 Task: Create a sub task System Test and UAT for the task  Develop a new online voting system for elections in the project AgileEngine , assign it to team member softage.1@softage.net and update the status of the sub task to  Completed , set the priority of the sub task to High
Action: Mouse moved to (238, 326)
Screenshot: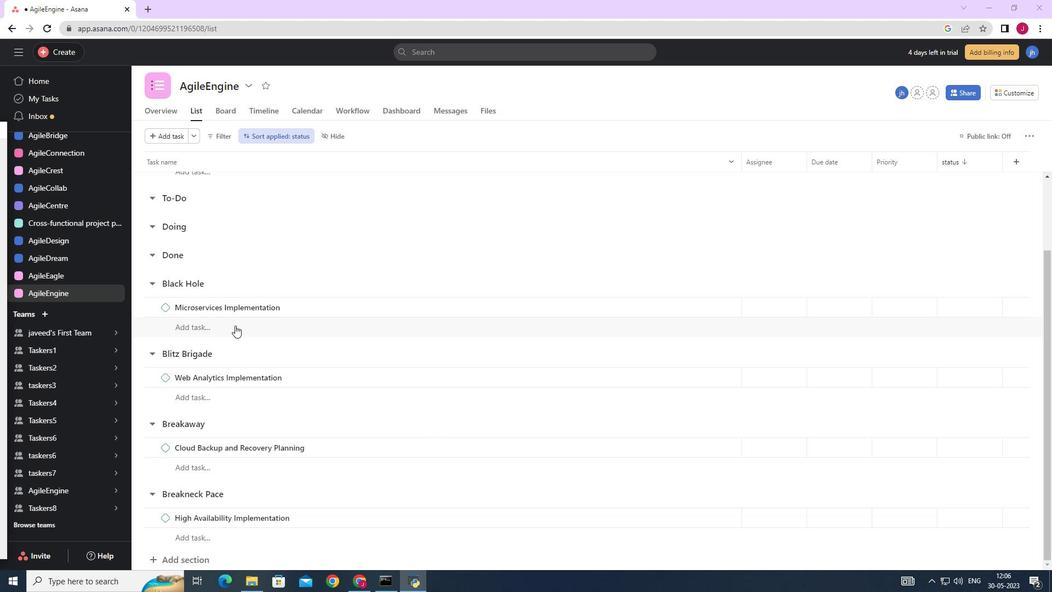 
Action: Mouse scrolled (238, 327) with delta (0, 0)
Screenshot: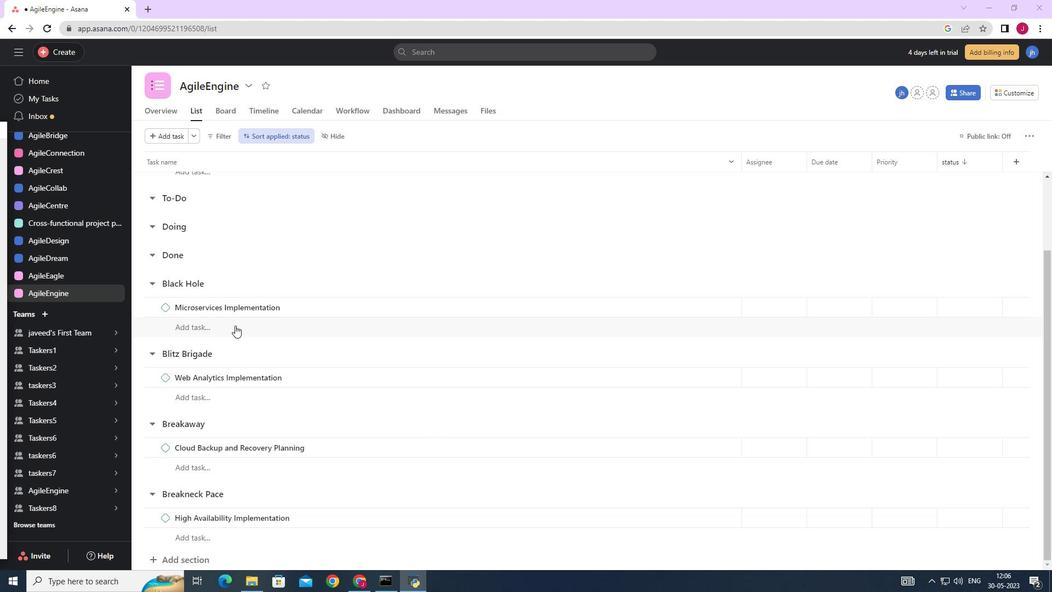 
Action: Mouse moved to (239, 326)
Screenshot: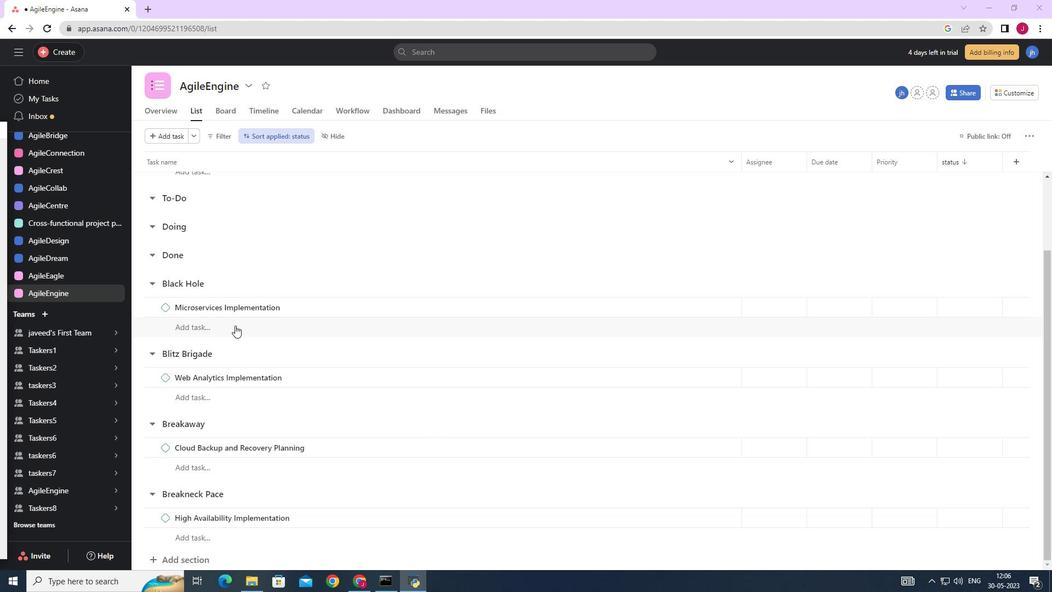 
Action: Mouse scrolled (239, 327) with delta (0, 0)
Screenshot: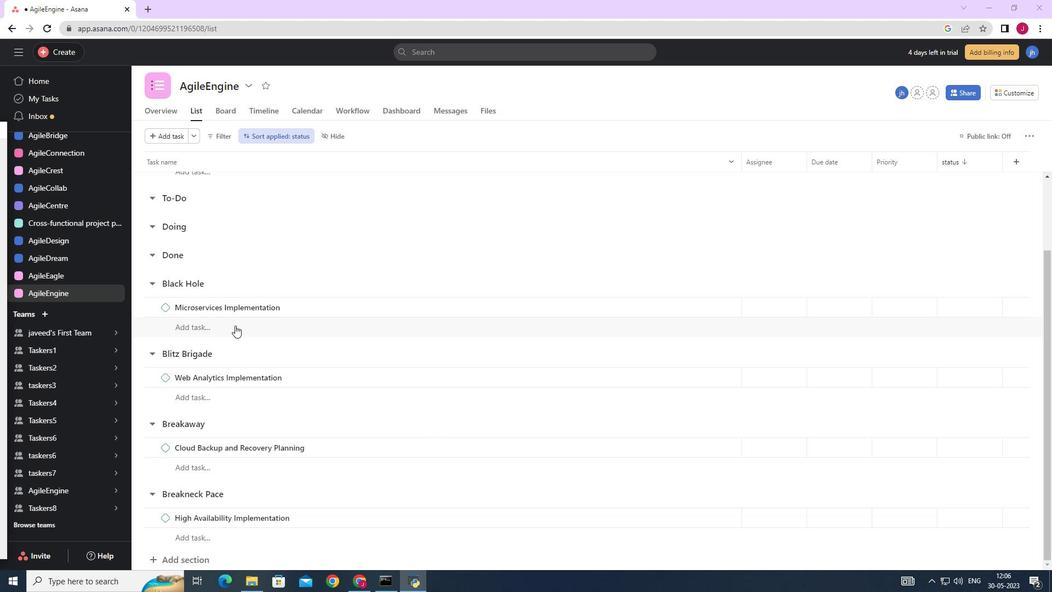 
Action: Mouse scrolled (239, 327) with delta (0, 0)
Screenshot: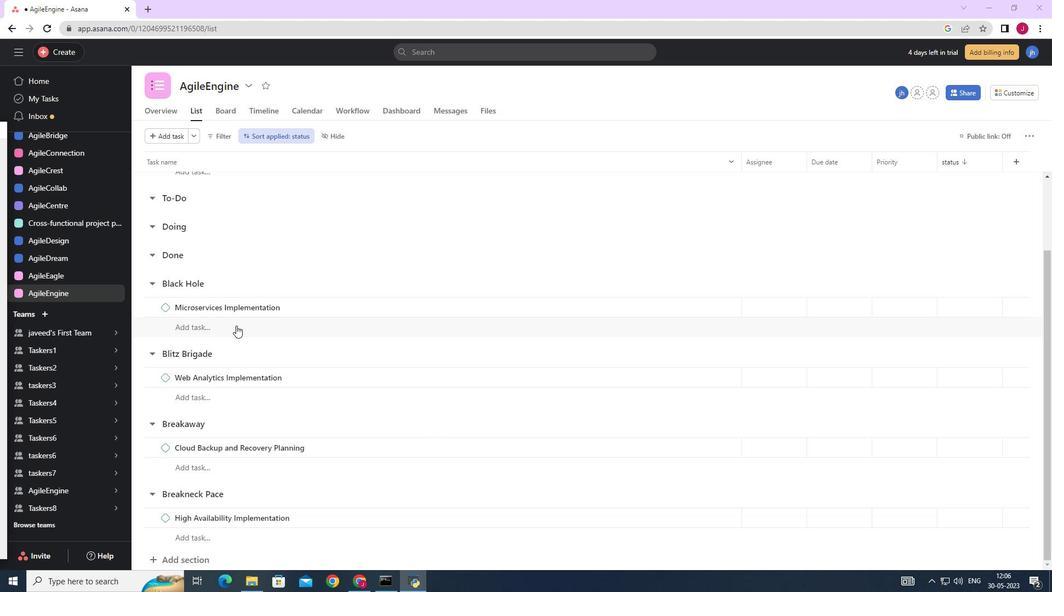 
Action: Mouse scrolled (239, 327) with delta (0, 0)
Screenshot: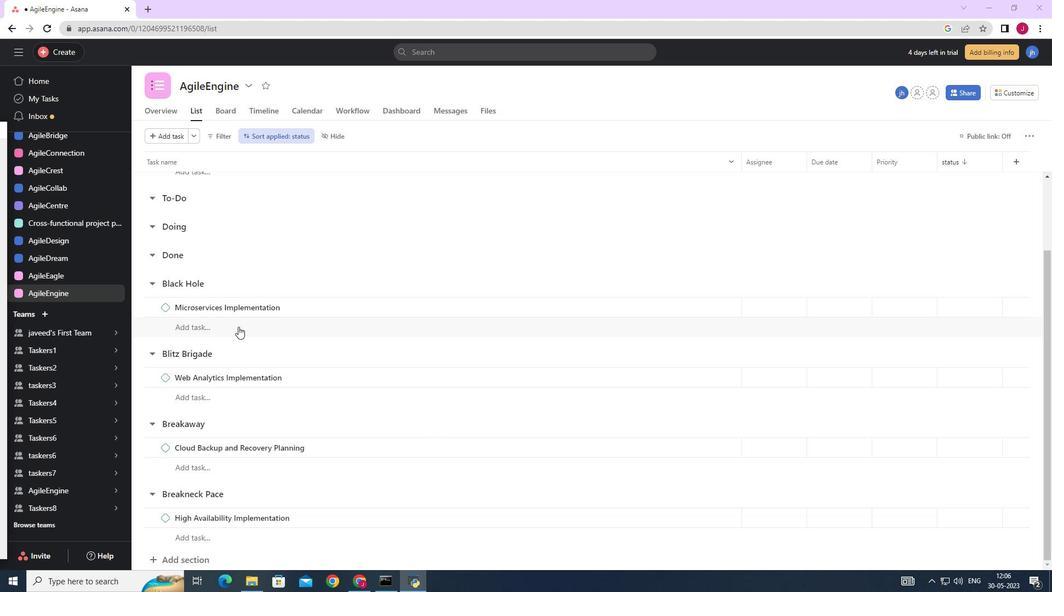 
Action: Mouse scrolled (239, 327) with delta (0, 0)
Screenshot: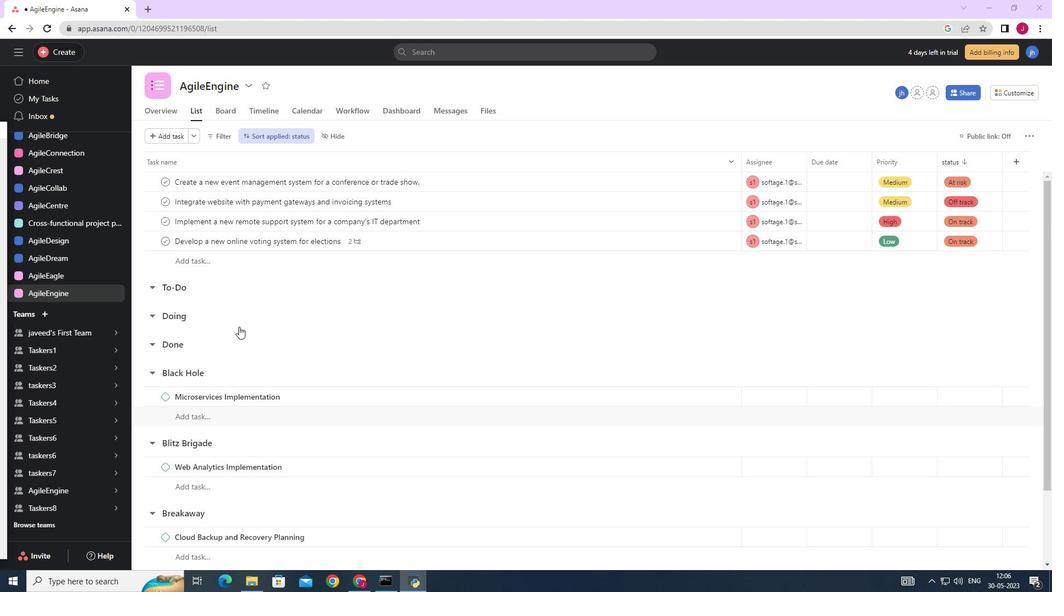 
Action: Mouse scrolled (239, 327) with delta (0, 0)
Screenshot: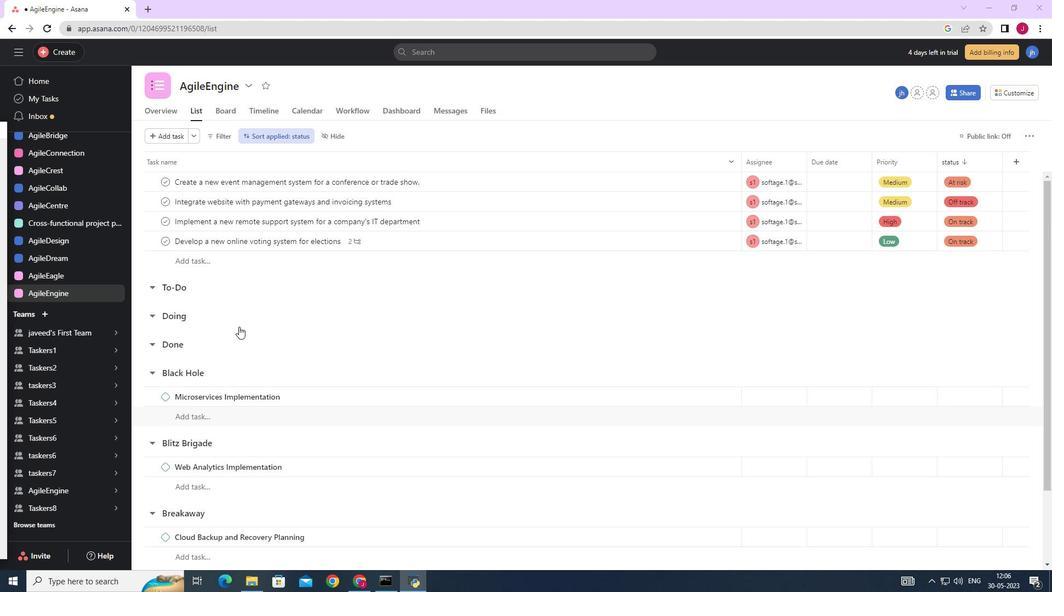 
Action: Mouse moved to (693, 236)
Screenshot: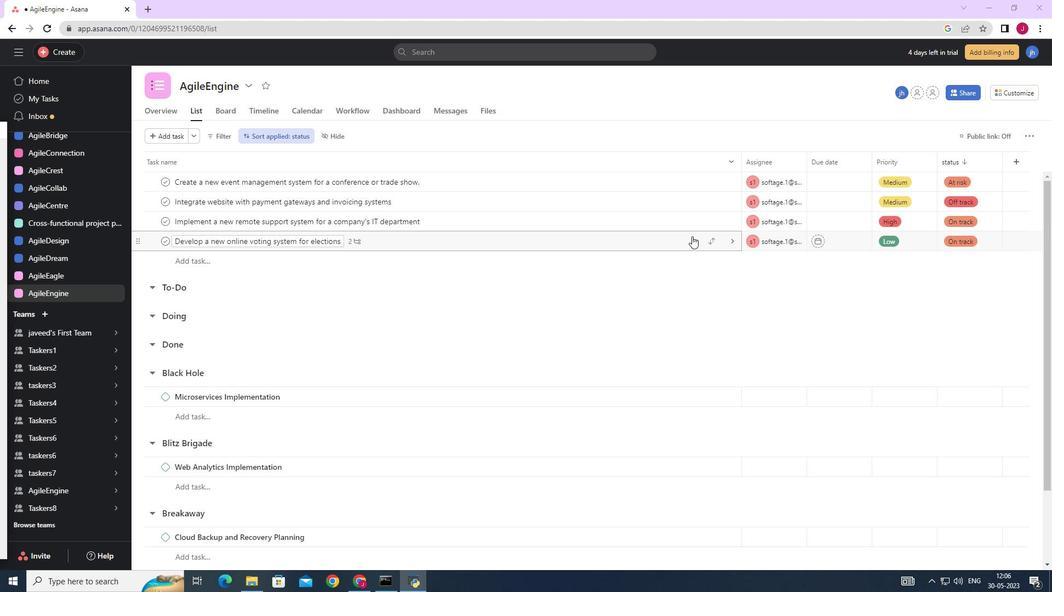 
Action: Mouse pressed left at (693, 236)
Screenshot: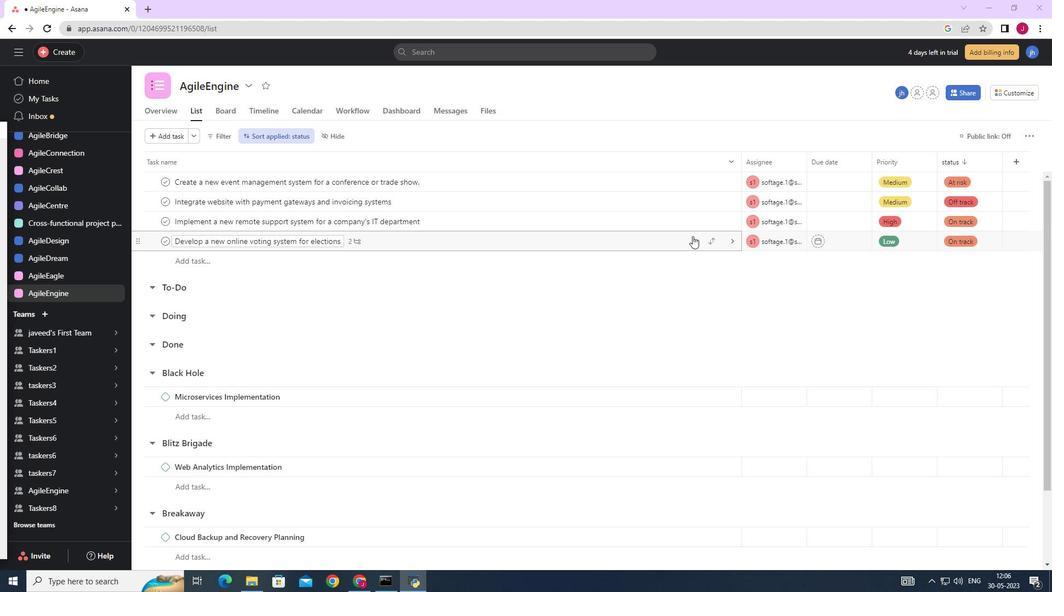 
Action: Mouse moved to (838, 365)
Screenshot: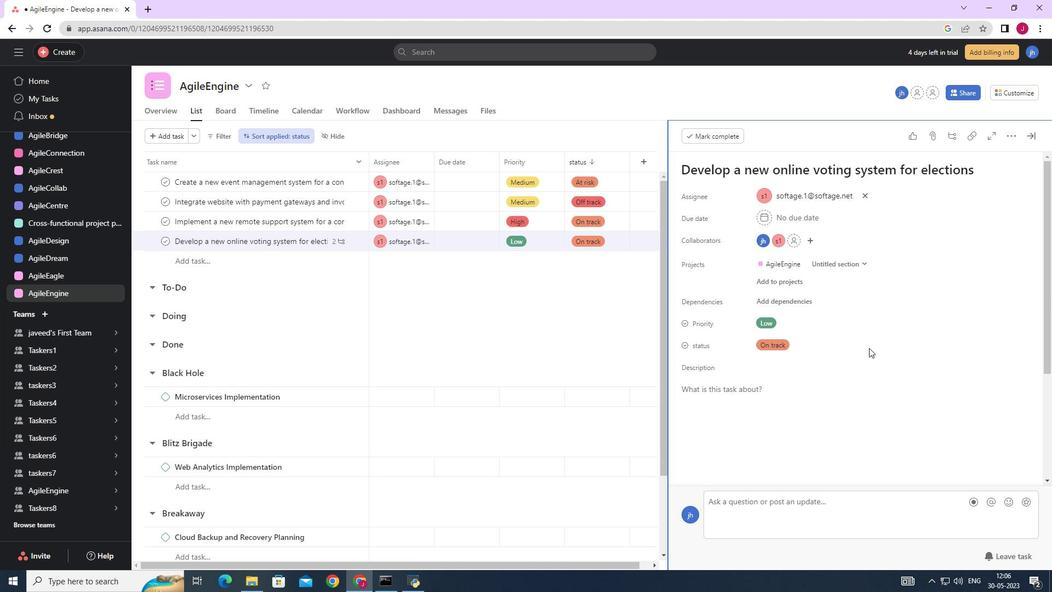 
Action: Mouse scrolled (838, 364) with delta (0, 0)
Screenshot: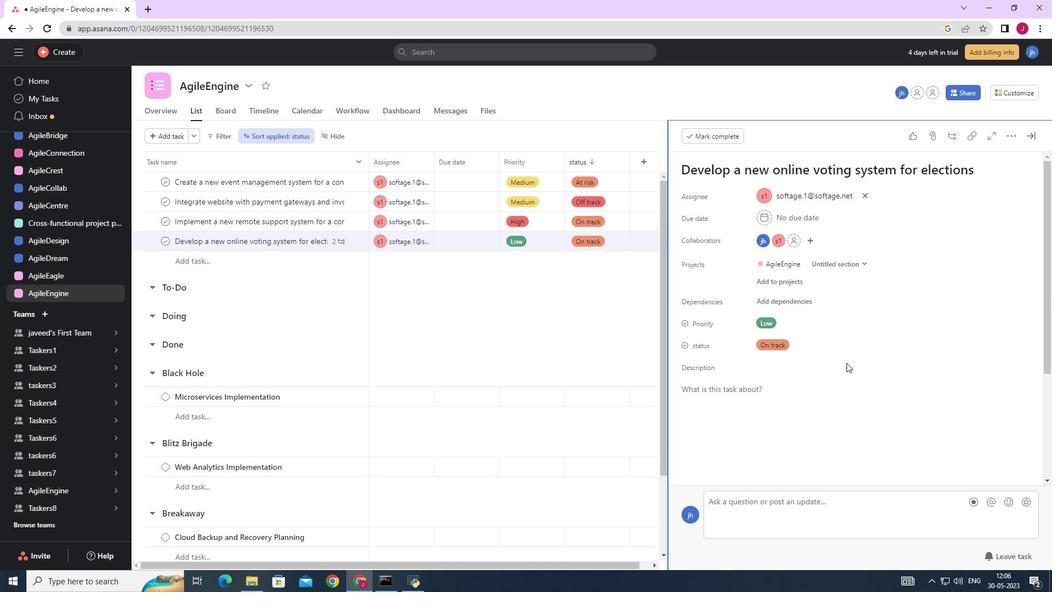 
Action: Mouse scrolled (838, 364) with delta (0, 0)
Screenshot: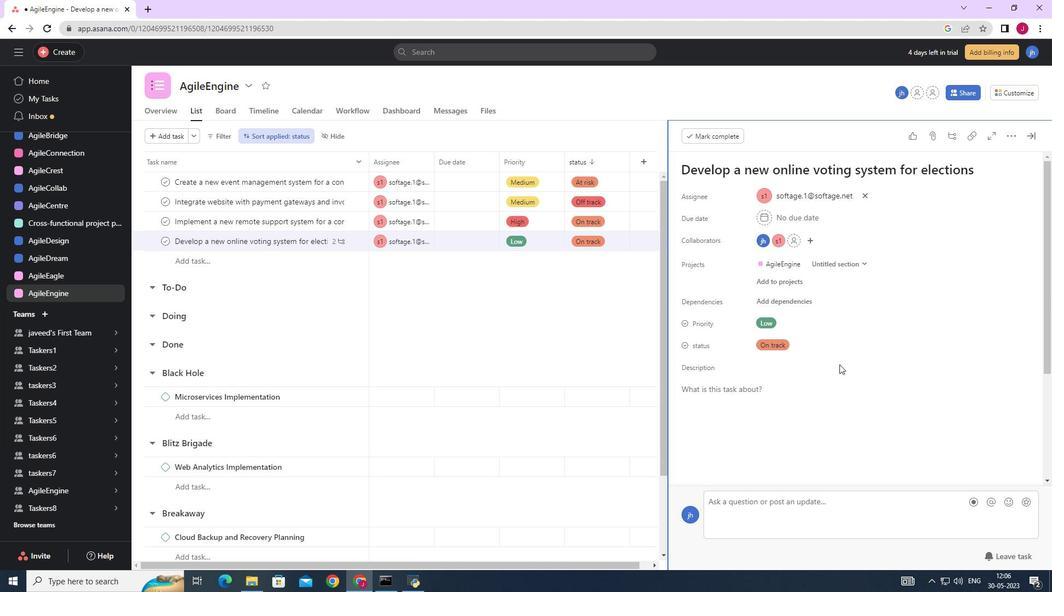 
Action: Mouse scrolled (838, 364) with delta (0, 0)
Screenshot: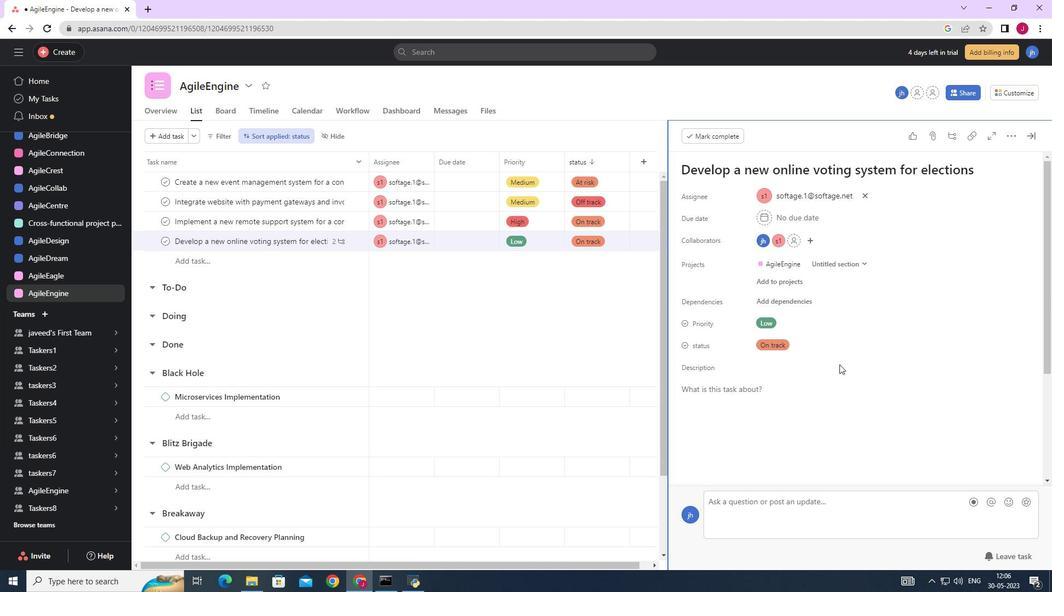 
Action: Mouse scrolled (838, 364) with delta (0, 0)
Screenshot: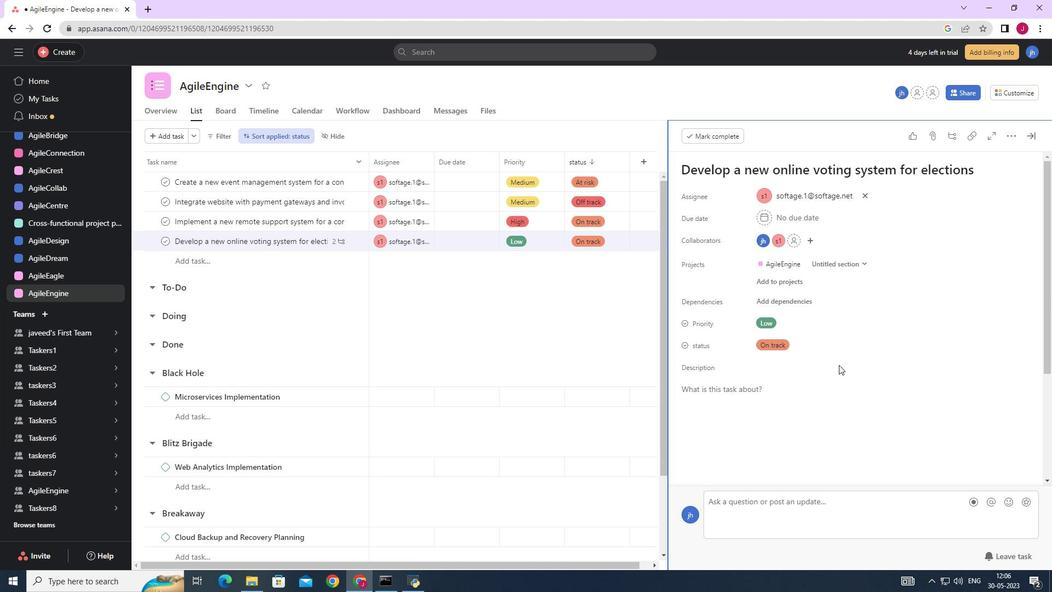 
Action: Mouse scrolled (838, 364) with delta (0, 0)
Screenshot: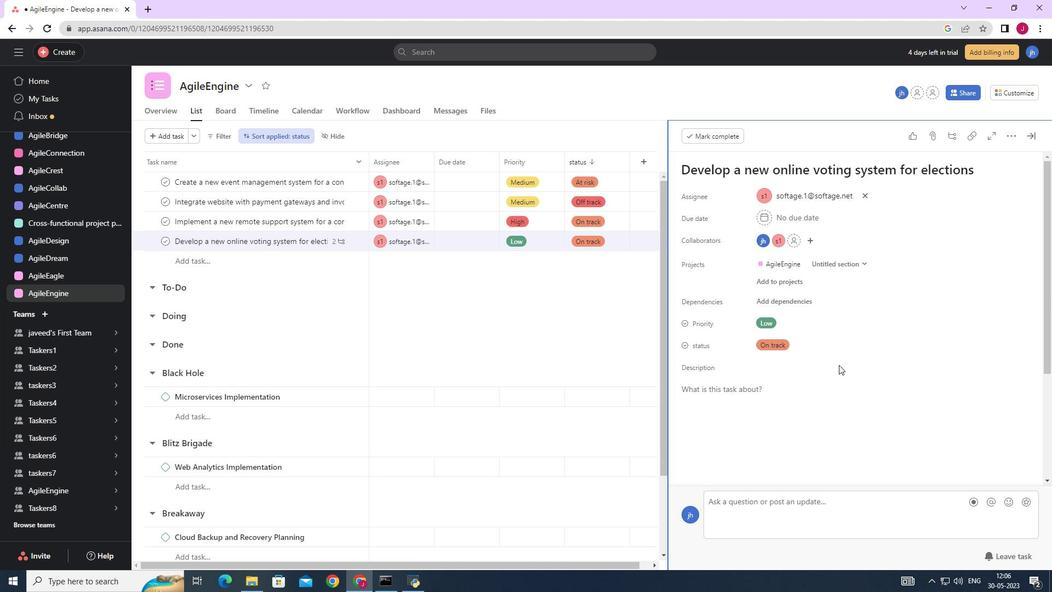
Action: Mouse moved to (717, 396)
Screenshot: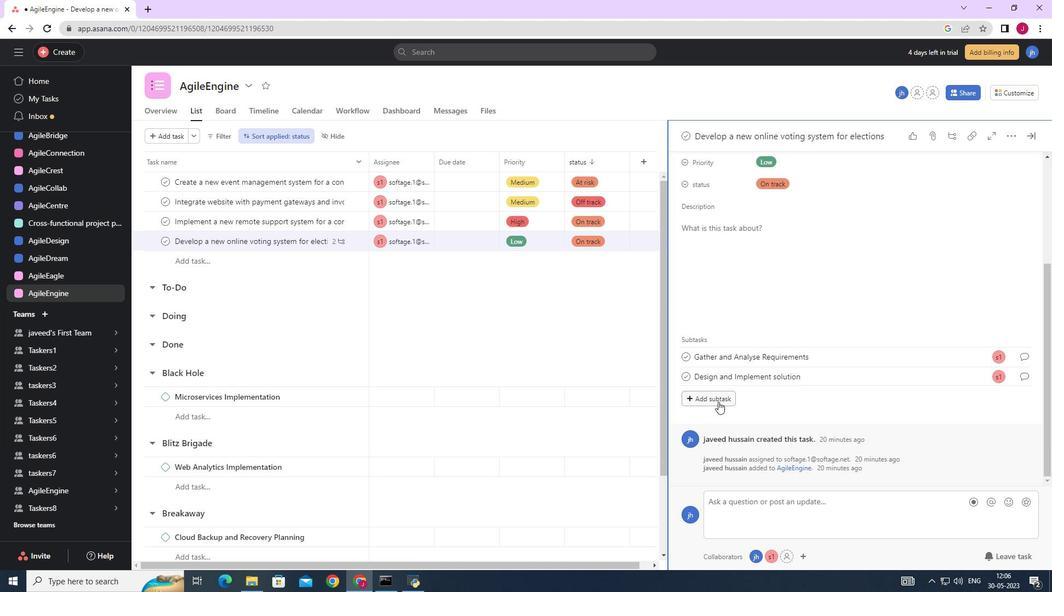 
Action: Mouse pressed left at (717, 396)
Screenshot: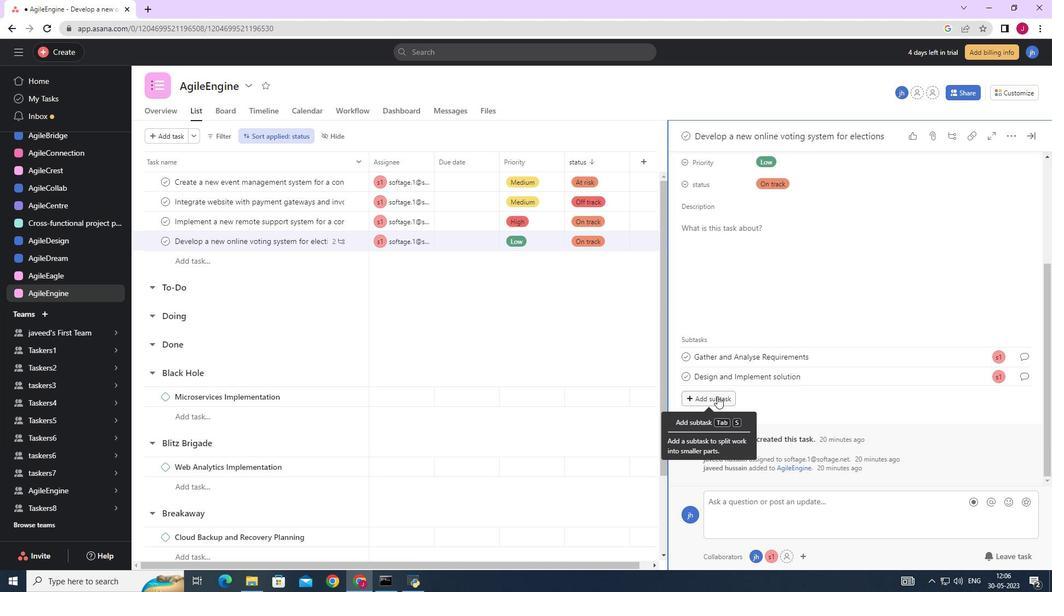
Action: Mouse moved to (708, 371)
Screenshot: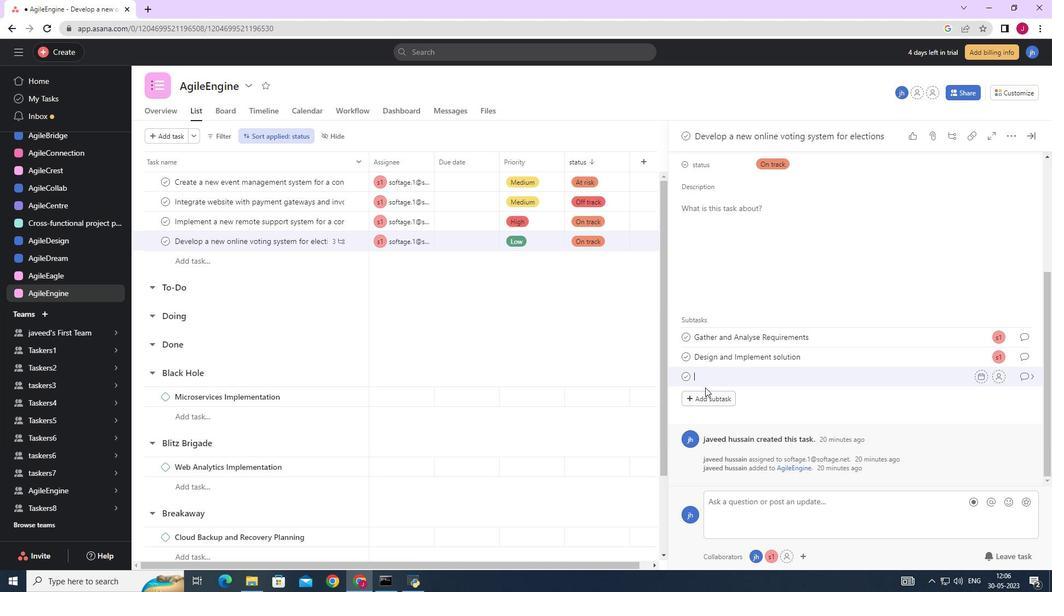 
Action: Key pressed <Key.caps_lock>S<Key.caps_lock>ystem<Key.space><Key.caps_lock>T<Key.caps_lock>est<Key.space>and<Key.space><Key.caps_lock>UAT
Screenshot: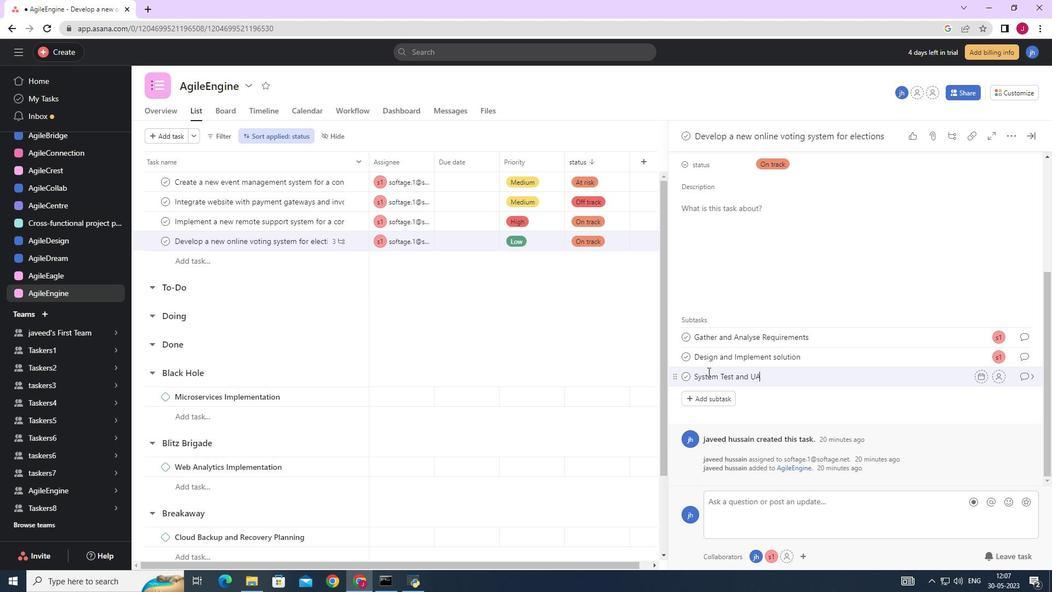 
Action: Mouse moved to (999, 373)
Screenshot: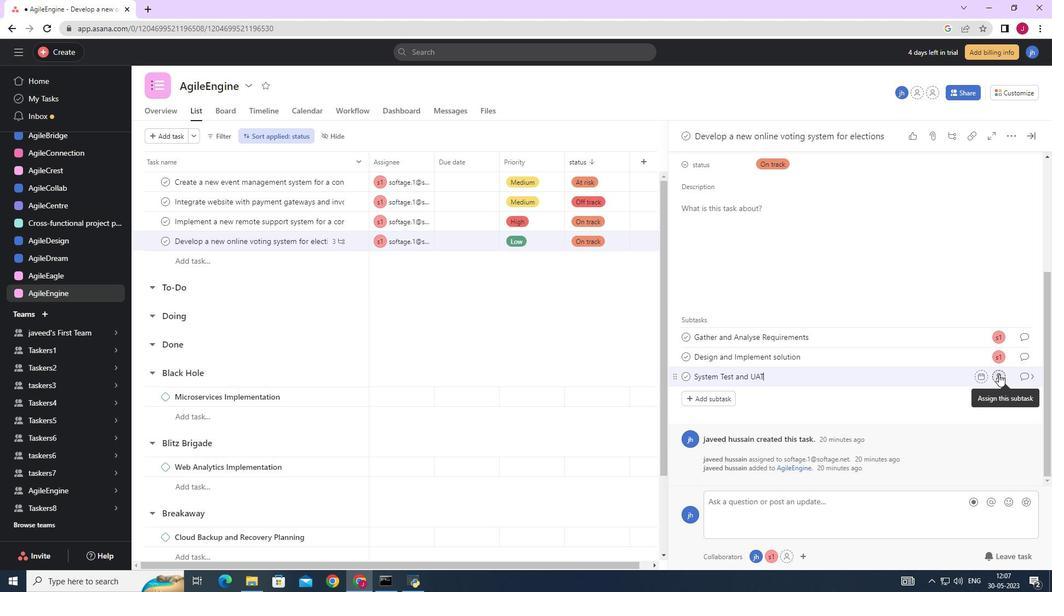 
Action: Mouse pressed left at (999, 373)
Screenshot: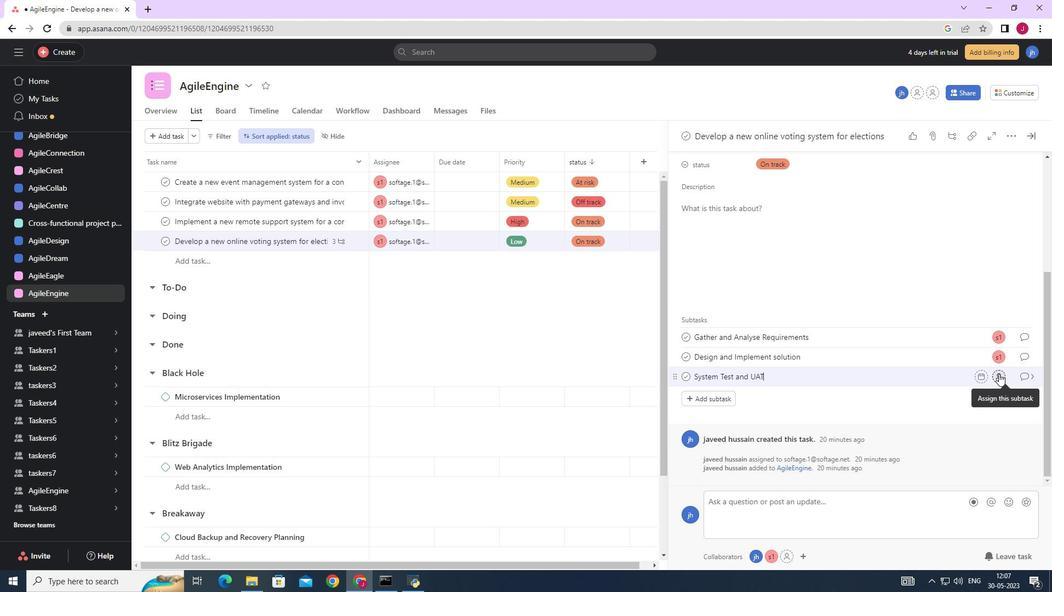 
Action: Mouse moved to (870, 424)
Screenshot: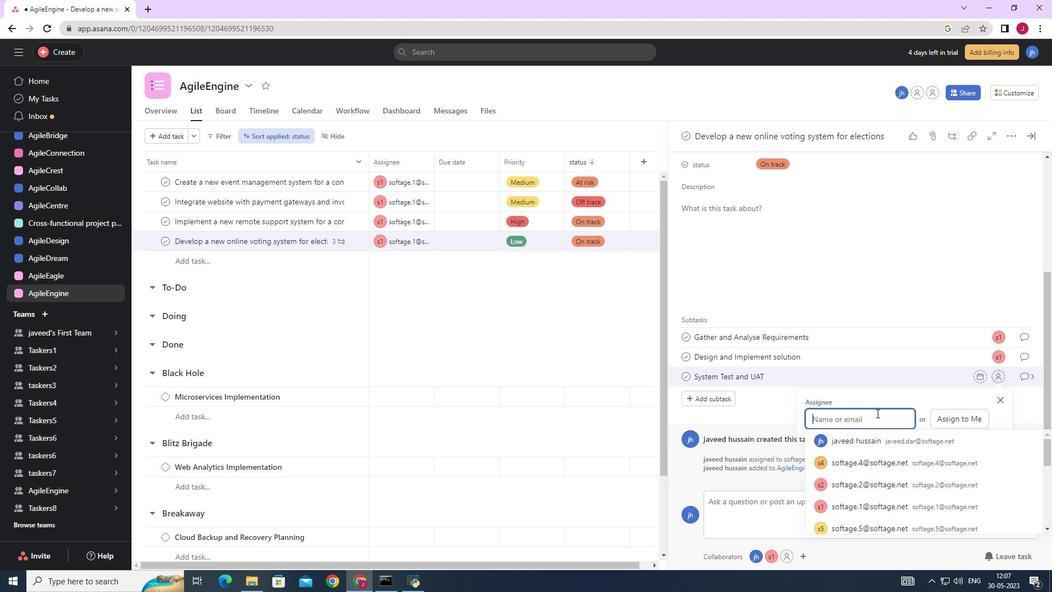 
Action: Key pressed SOFTAGE.1
Screenshot: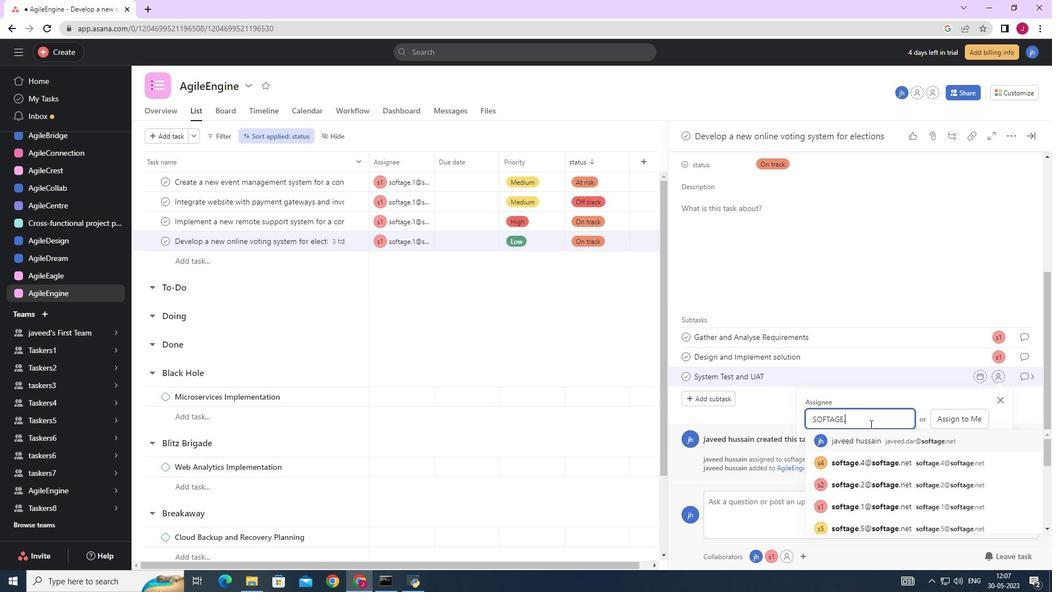 
Action: Mouse moved to (872, 444)
Screenshot: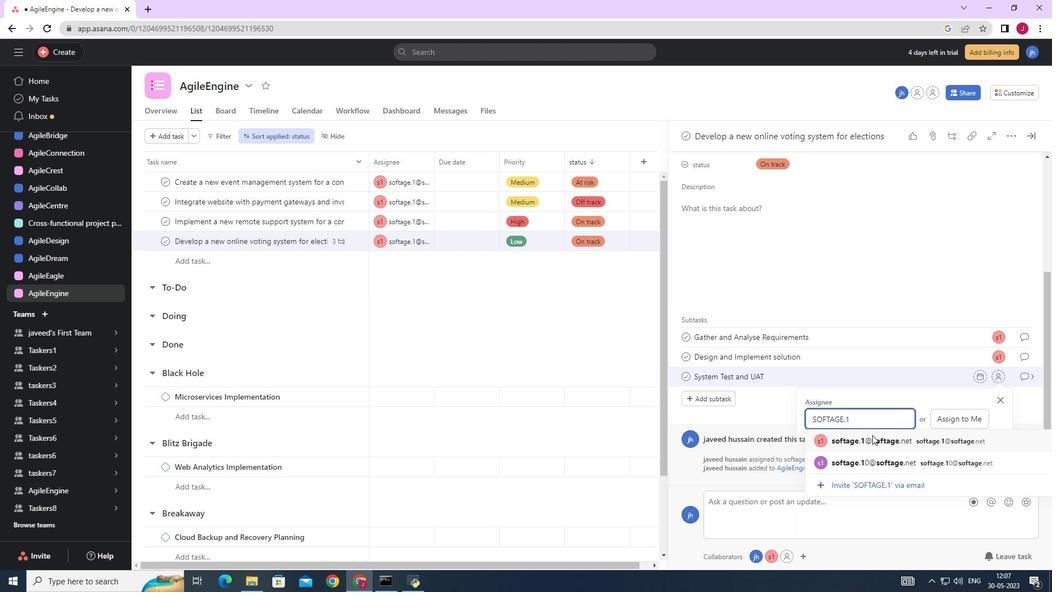 
Action: Mouse pressed left at (872, 444)
Screenshot: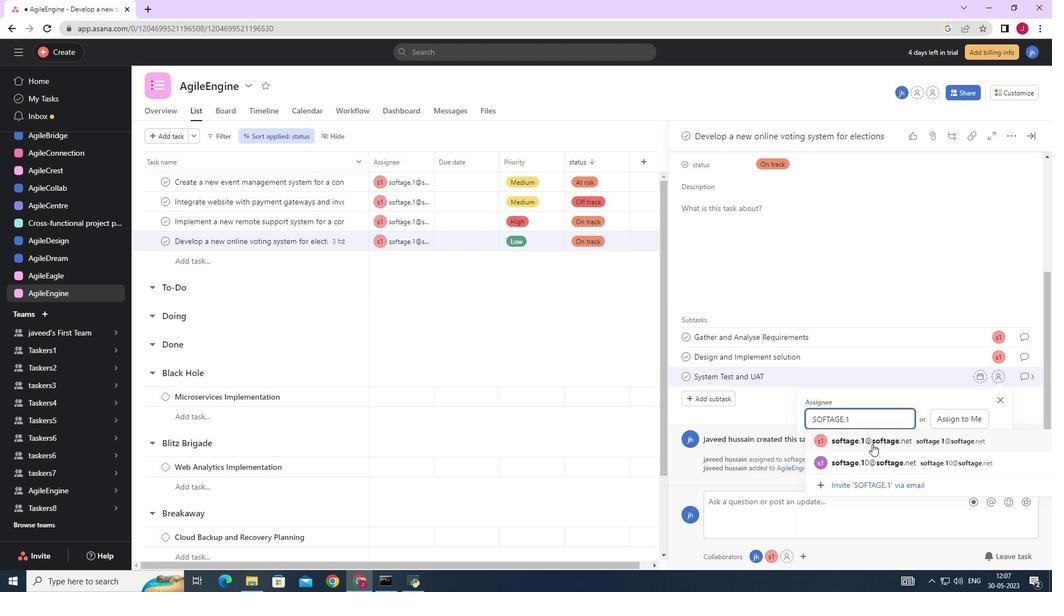 
Action: Mouse moved to (1024, 377)
Screenshot: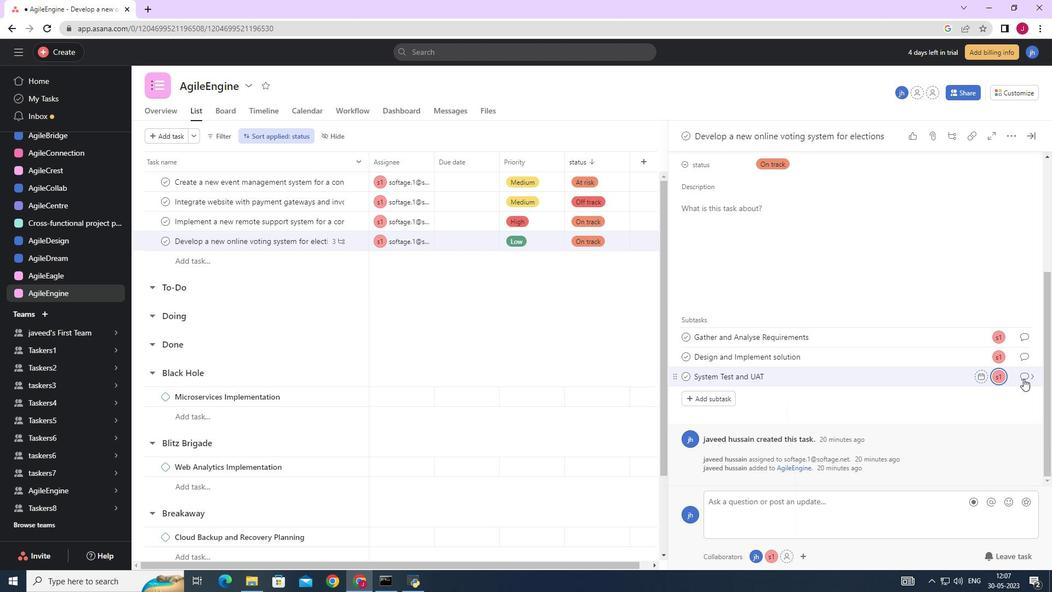 
Action: Mouse pressed left at (1024, 377)
Screenshot: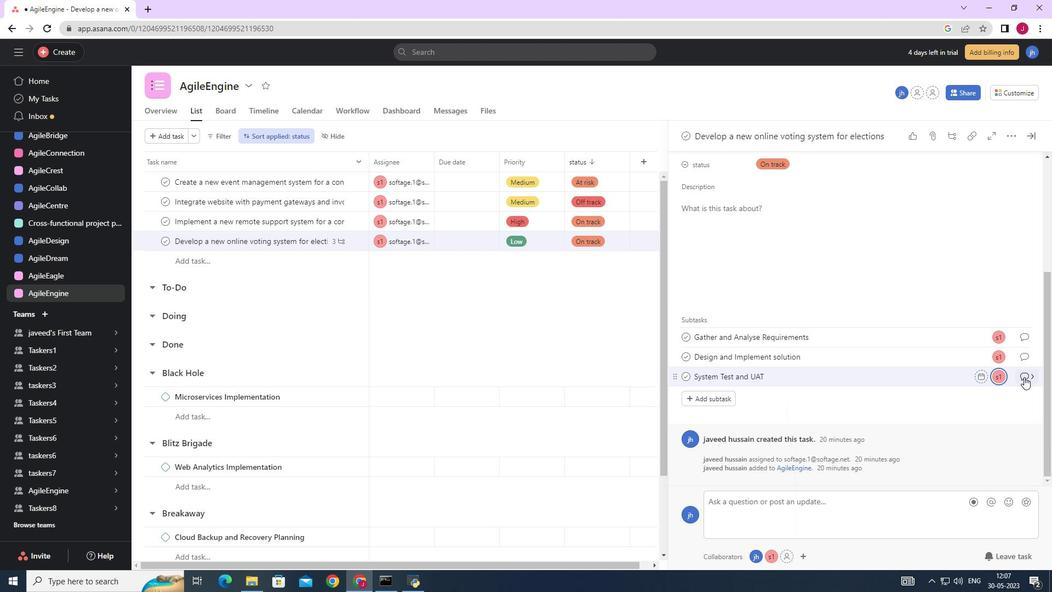 
Action: Mouse moved to (716, 317)
Screenshot: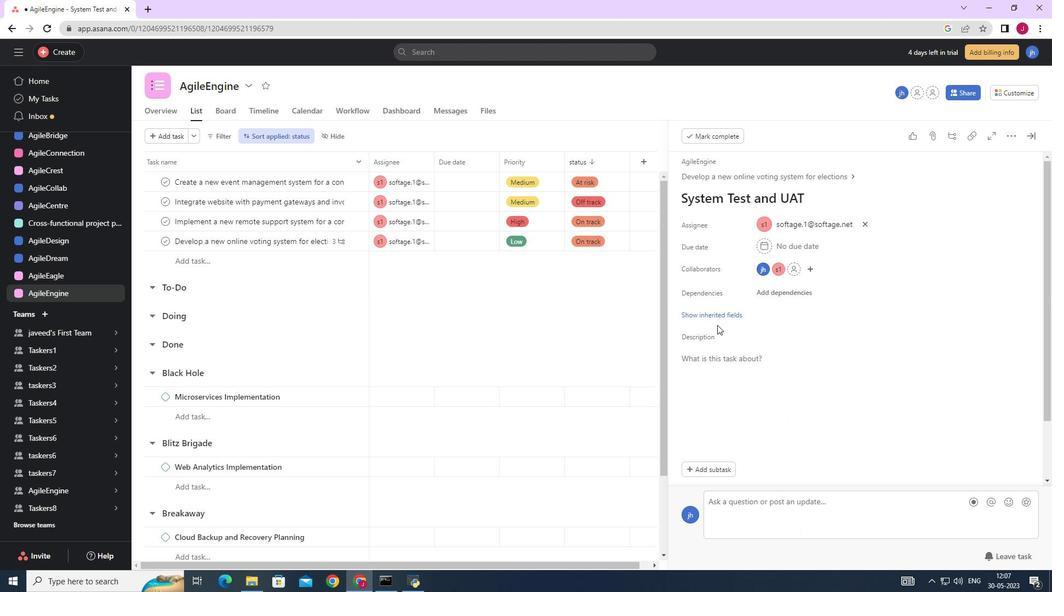 
Action: Mouse pressed left at (716, 317)
Screenshot: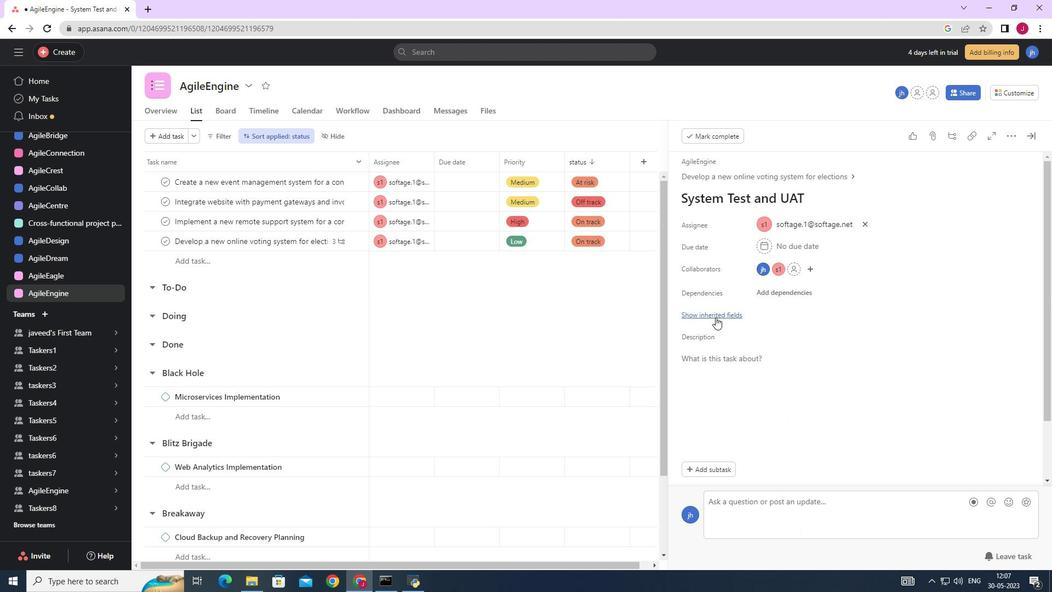 
Action: Mouse moved to (758, 337)
Screenshot: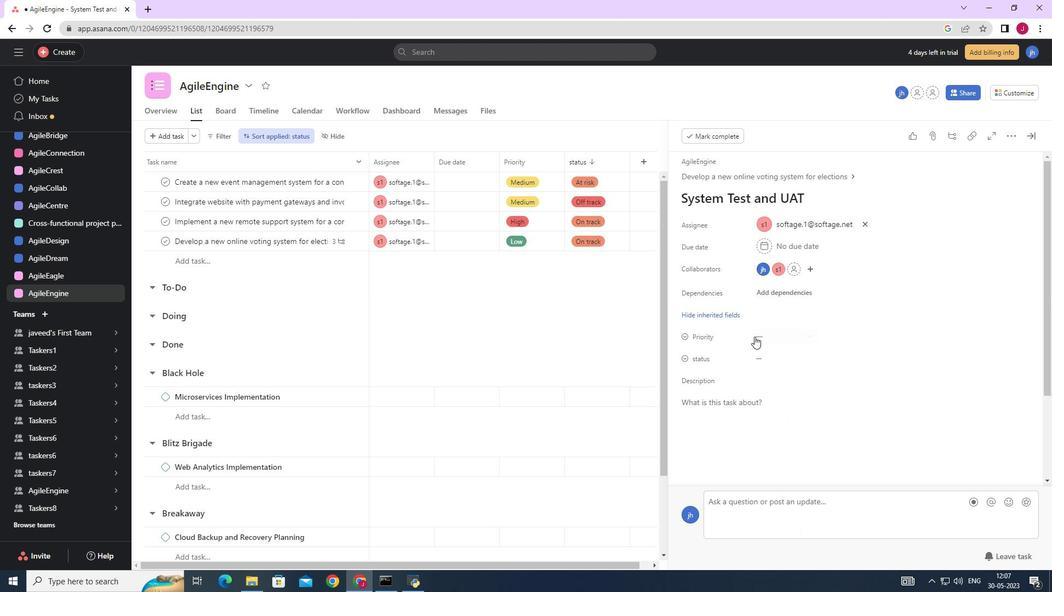 
Action: Mouse pressed left at (758, 337)
Screenshot: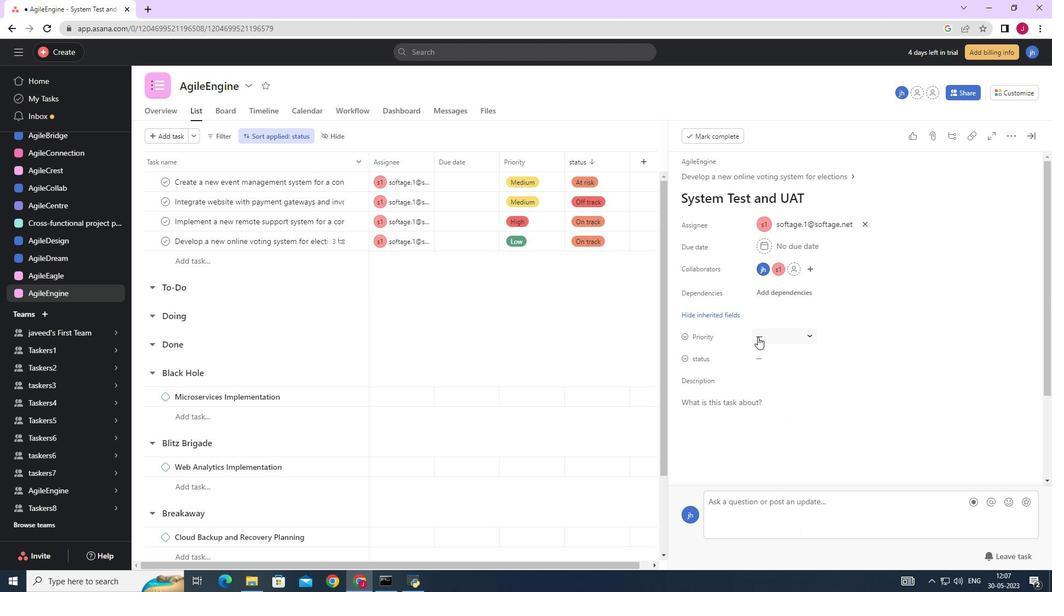 
Action: Mouse moved to (791, 372)
Screenshot: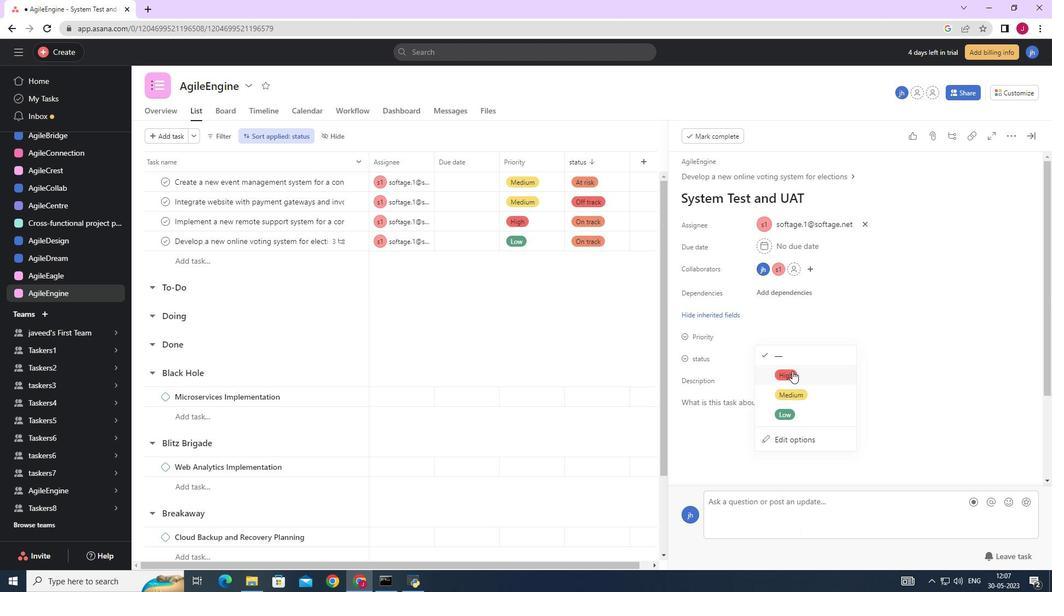 
Action: Mouse pressed left at (791, 372)
Screenshot: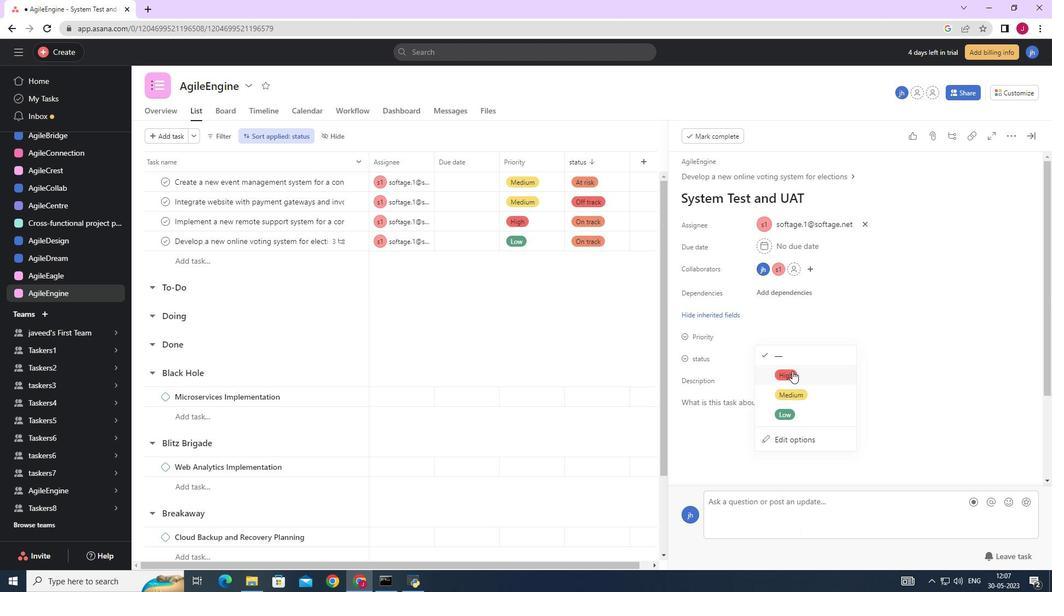 
Action: Mouse moved to (764, 356)
Screenshot: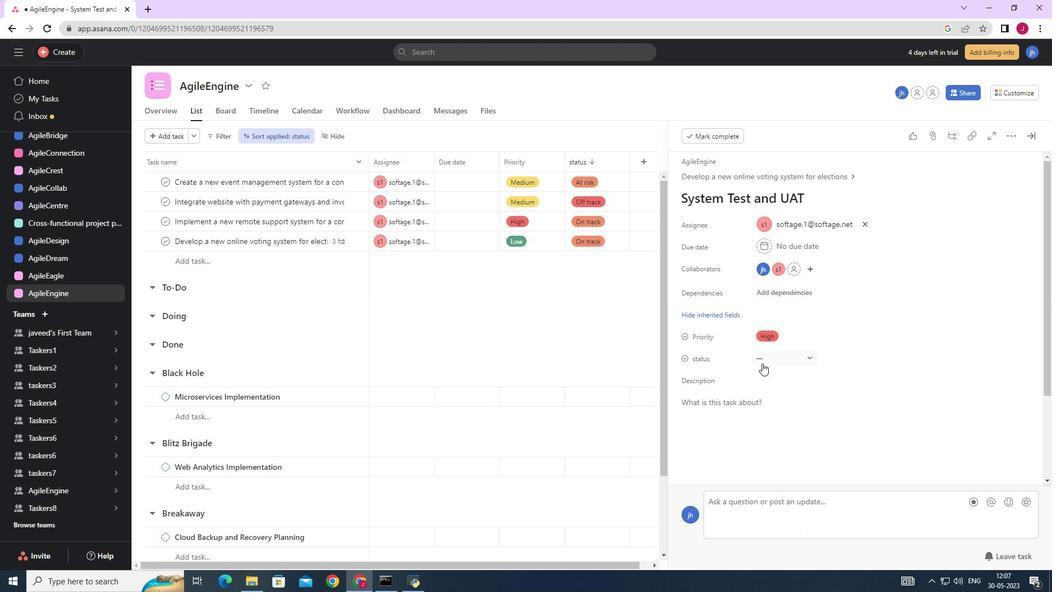 
Action: Mouse pressed left at (764, 356)
Screenshot: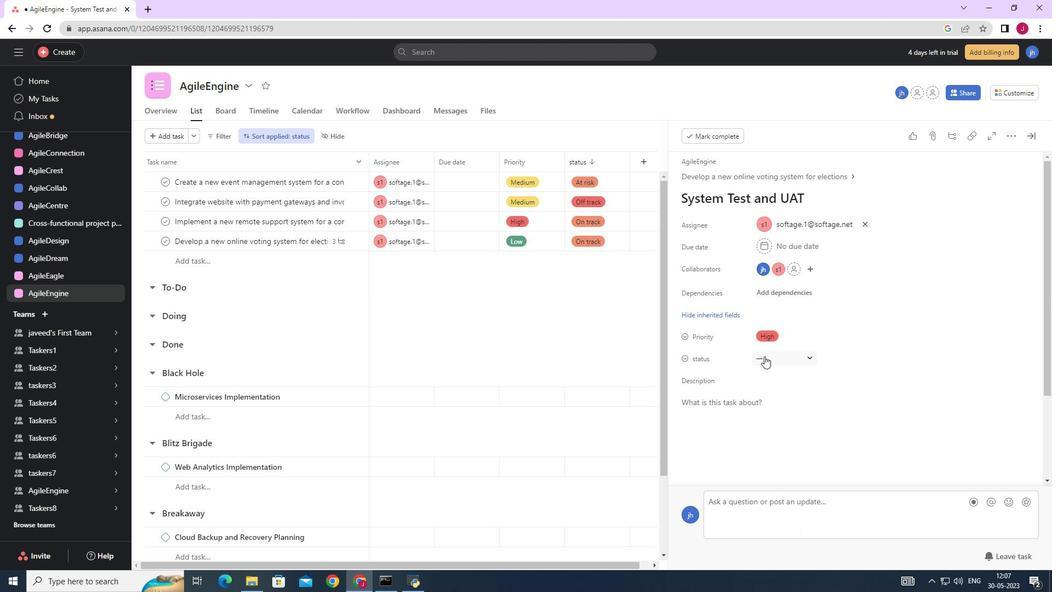 
Action: Mouse moved to (792, 454)
Screenshot: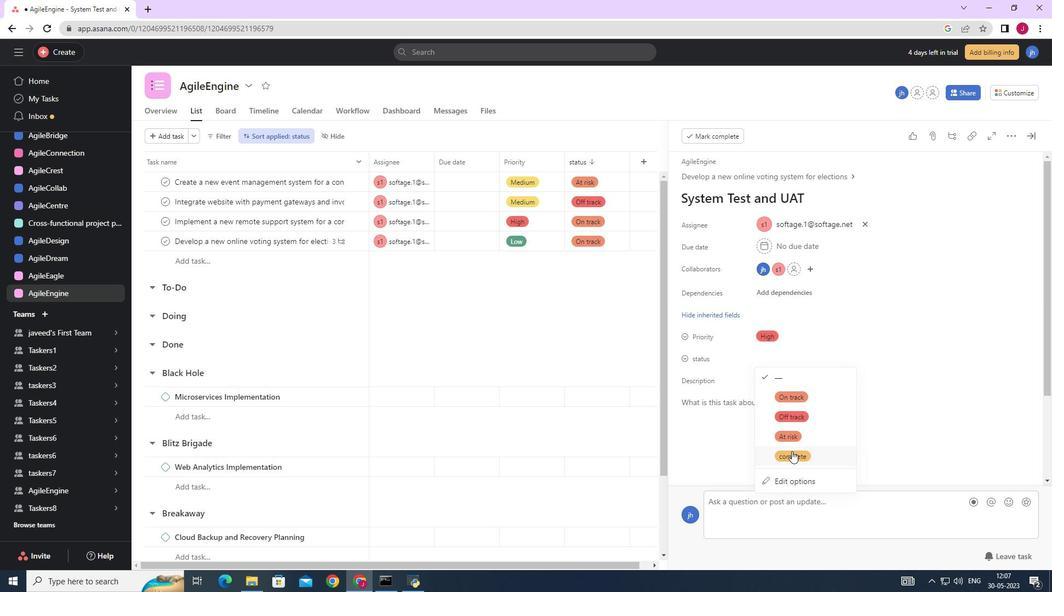 
Action: Mouse pressed left at (792, 454)
Screenshot: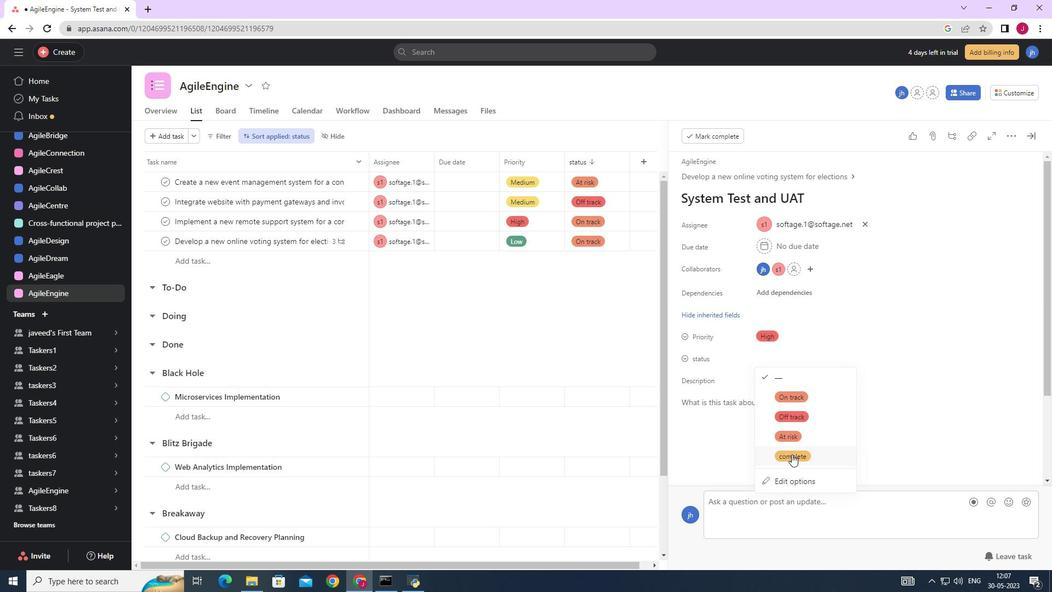
Action: Mouse moved to (1032, 135)
Screenshot: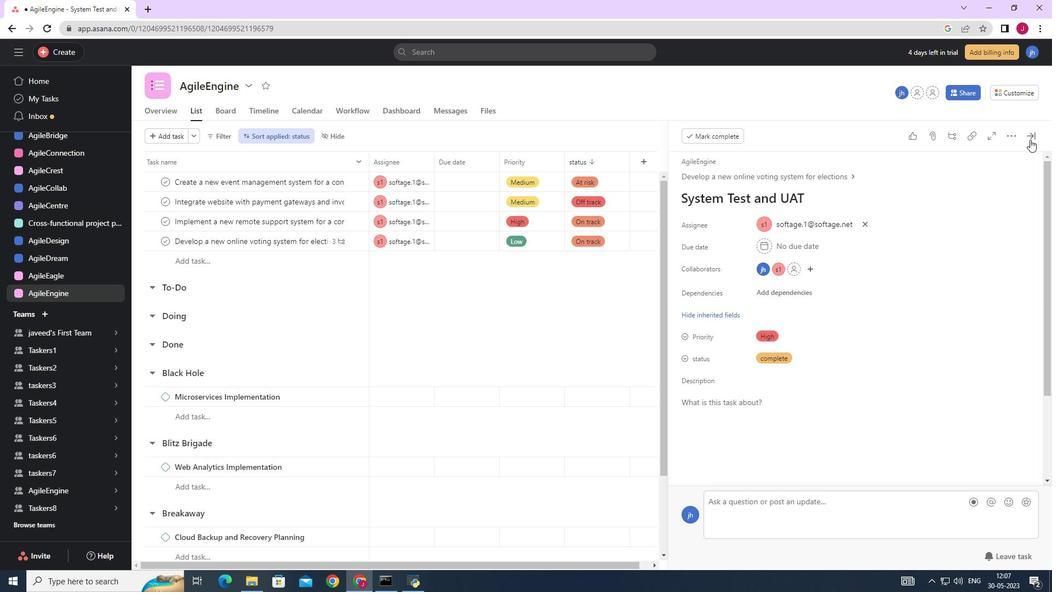 
Action: Mouse pressed left at (1032, 135)
Screenshot: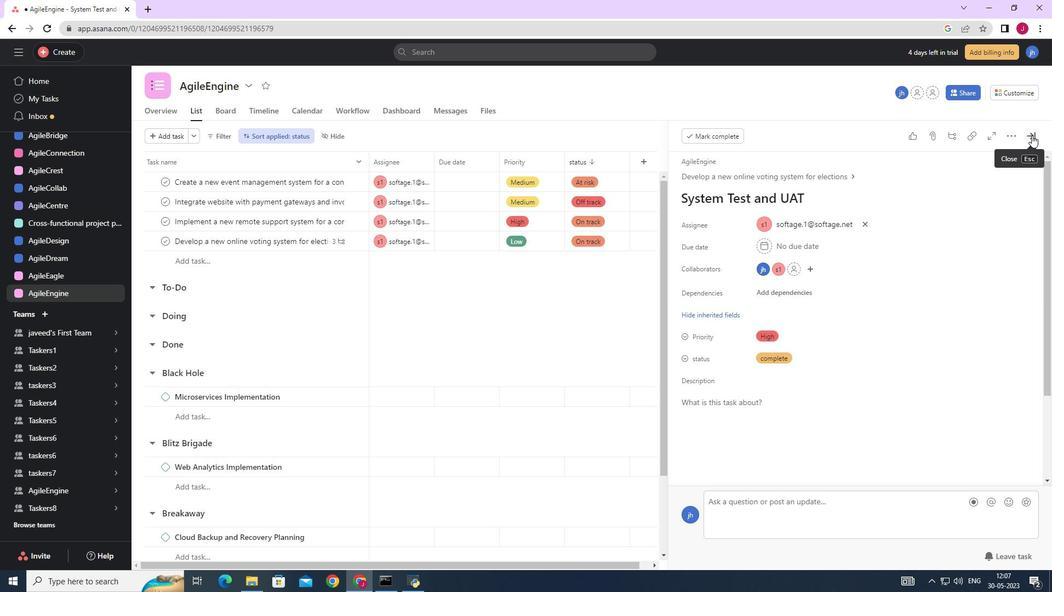 
Action: Mouse moved to (851, 246)
Screenshot: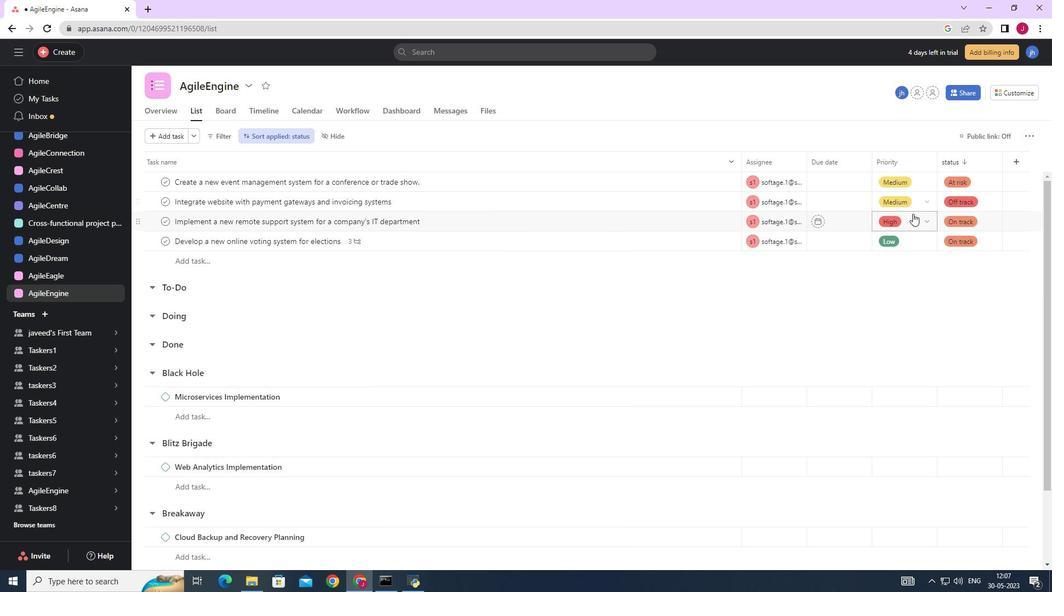 
